 Task: Add Clif Bar Crunchy Peanut Butter Bars 6 Pack Case to the cart.
Action: Mouse moved to (383, 161)
Screenshot: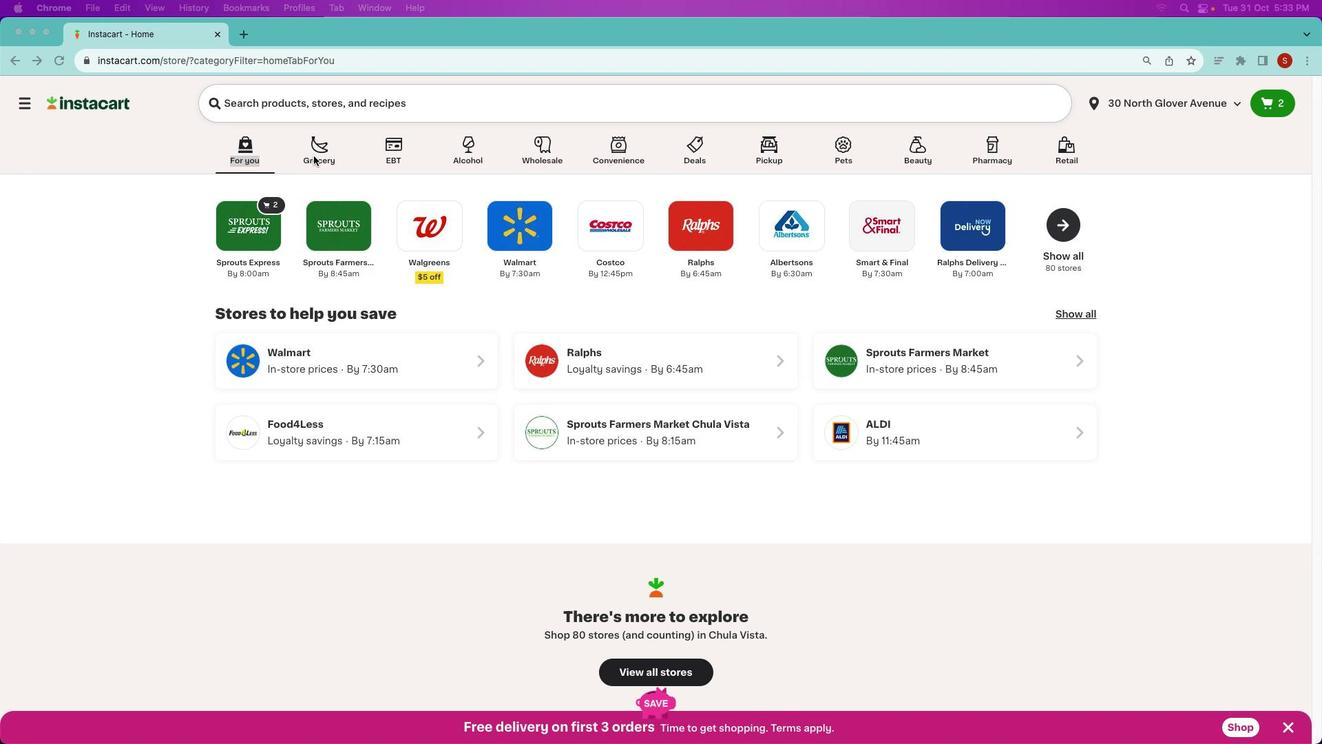 
Action: Mouse pressed left at (383, 161)
Screenshot: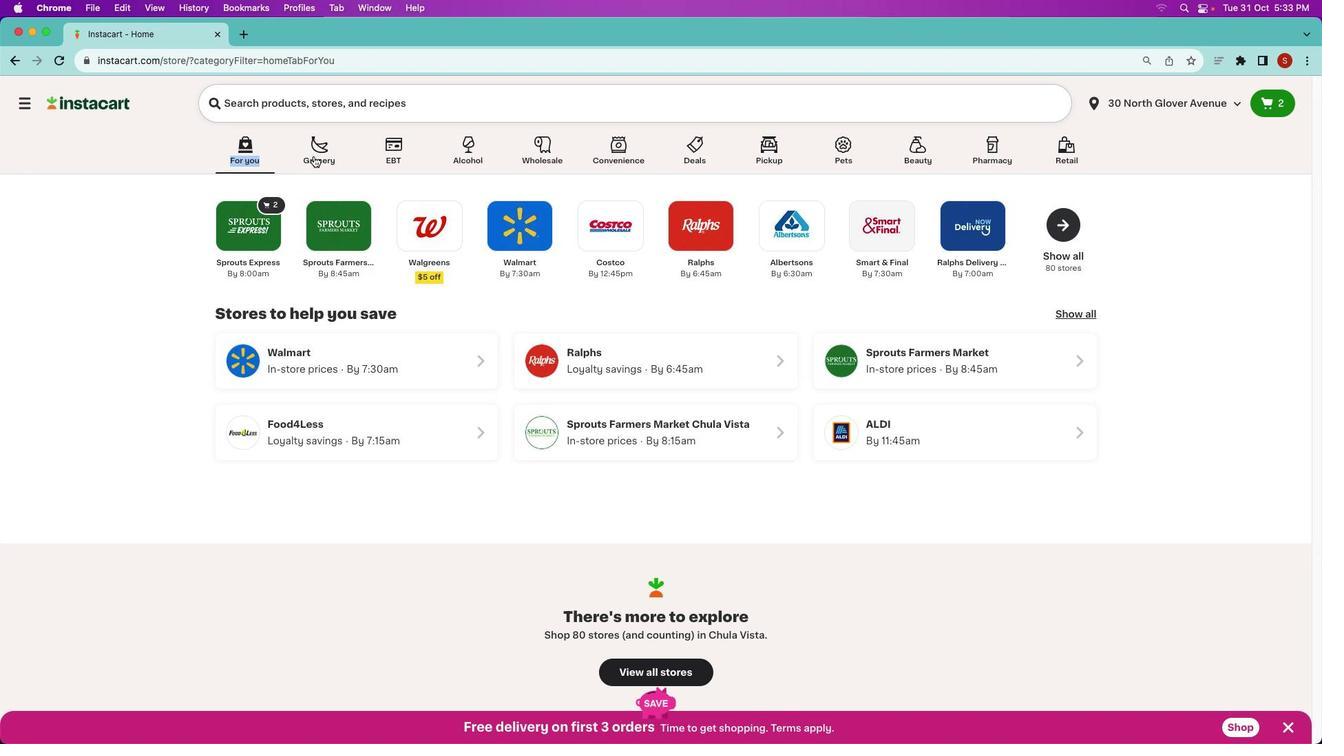 
Action: Mouse pressed left at (383, 161)
Screenshot: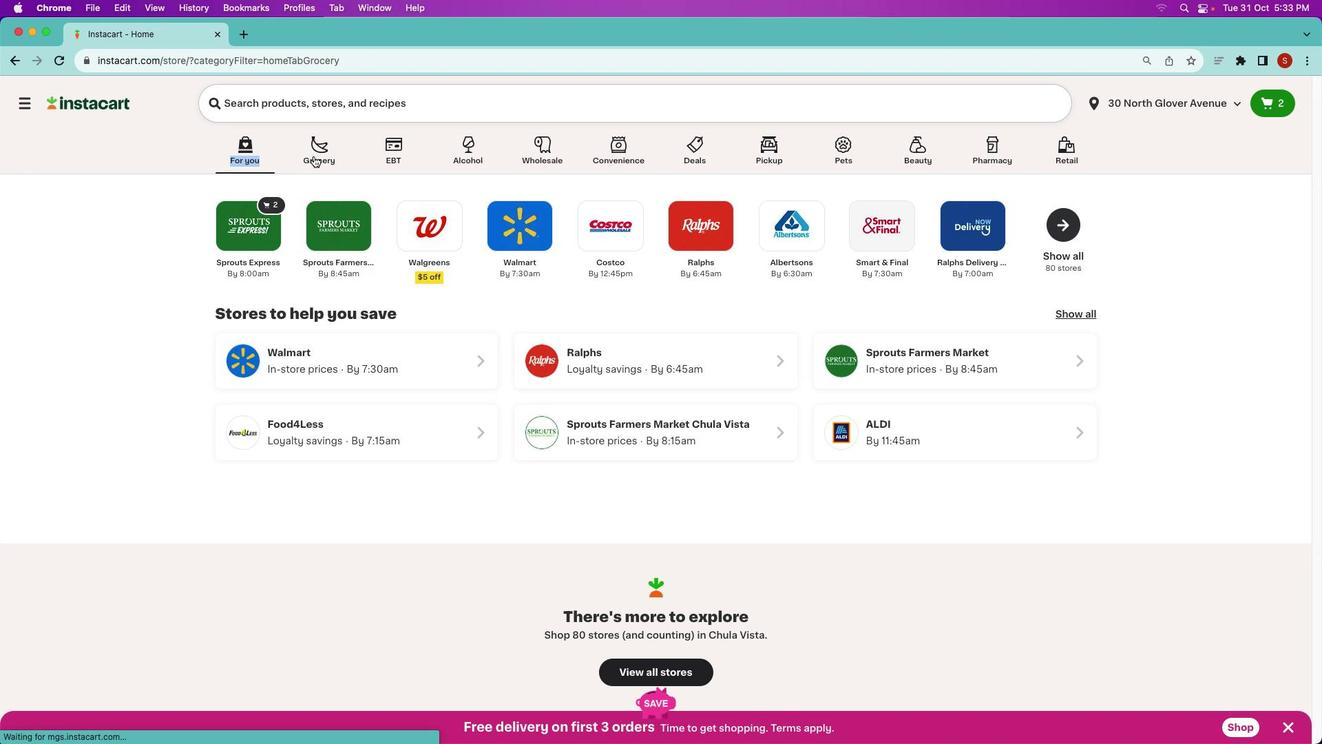 
Action: Mouse moved to (635, 430)
Screenshot: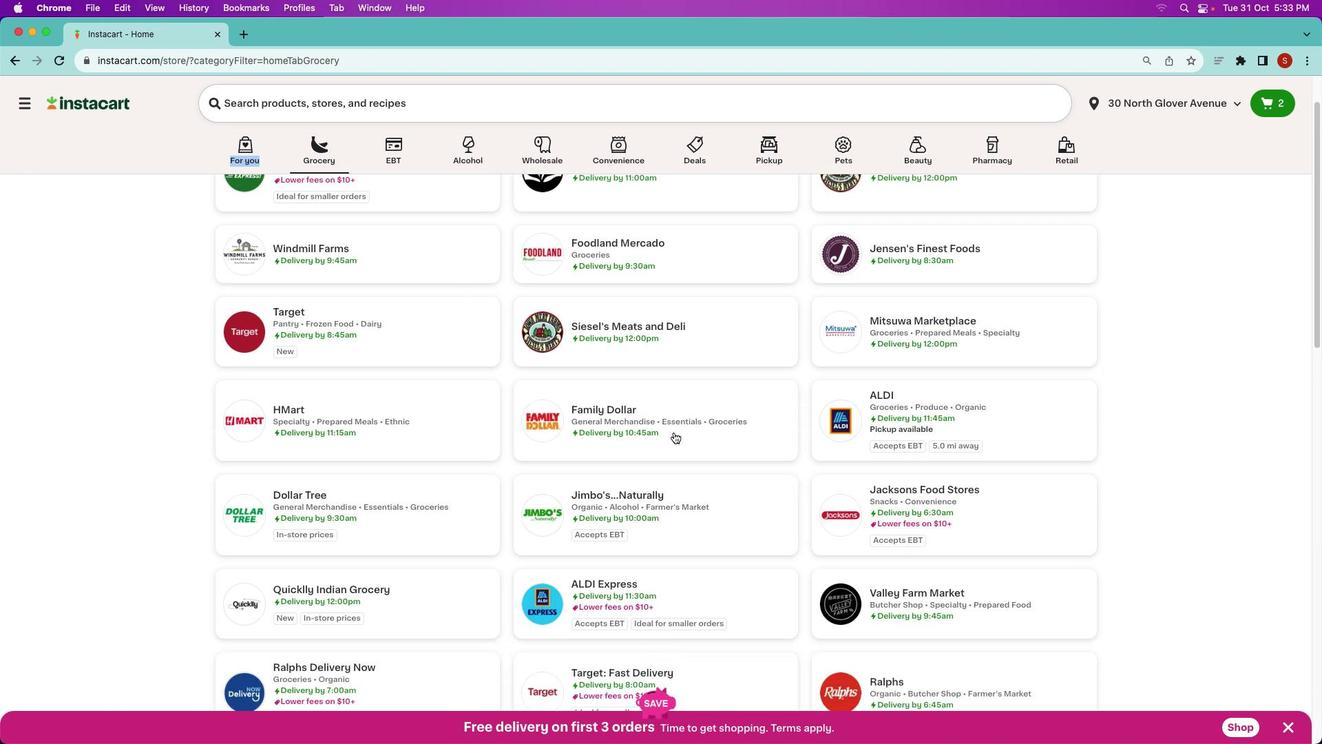
Action: Mouse scrolled (635, 430) with delta (159, 10)
Screenshot: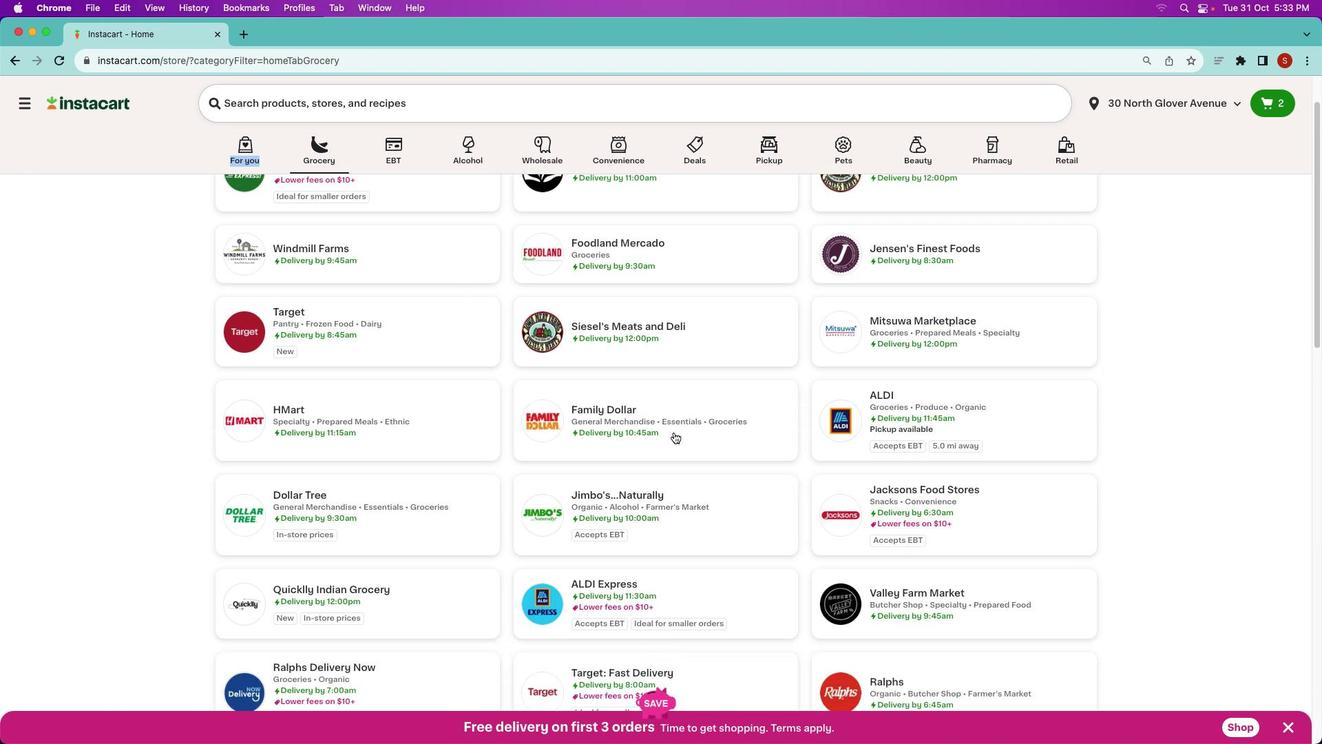 
Action: Mouse moved to (637, 429)
Screenshot: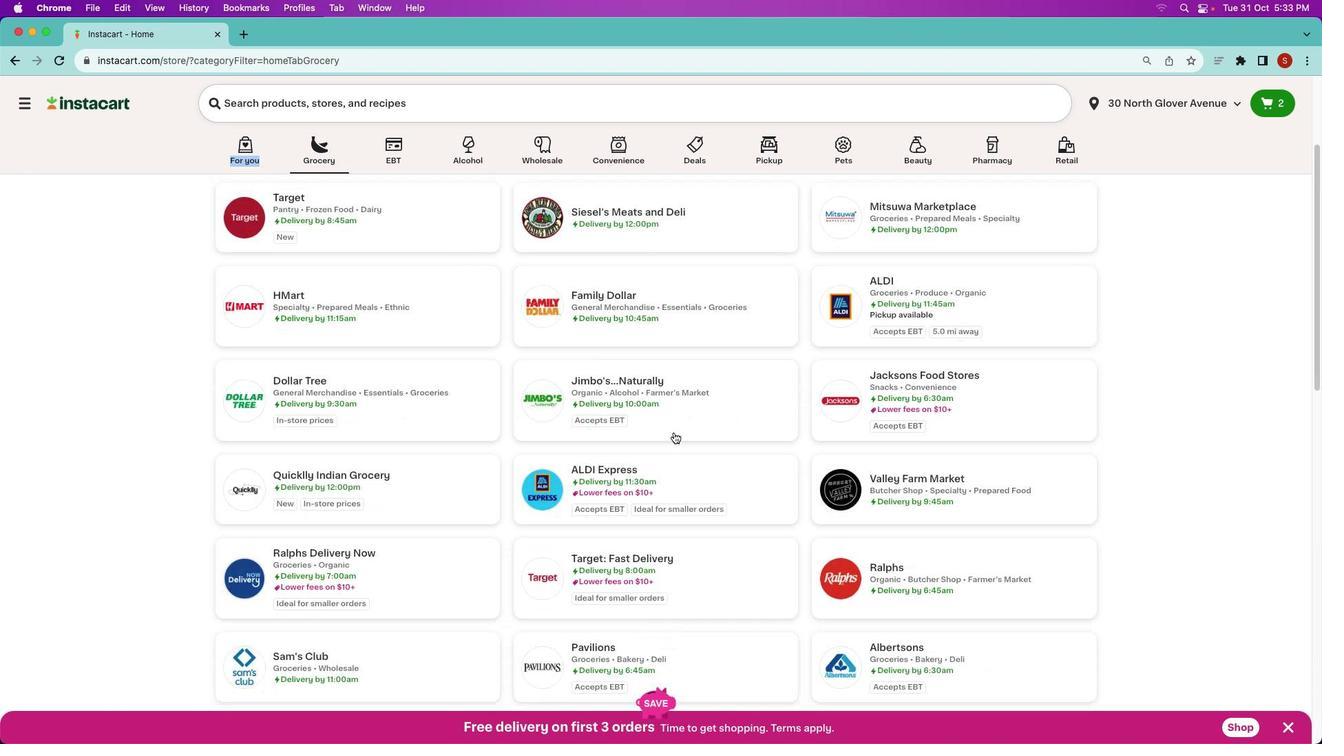 
Action: Mouse scrolled (637, 429) with delta (159, 10)
Screenshot: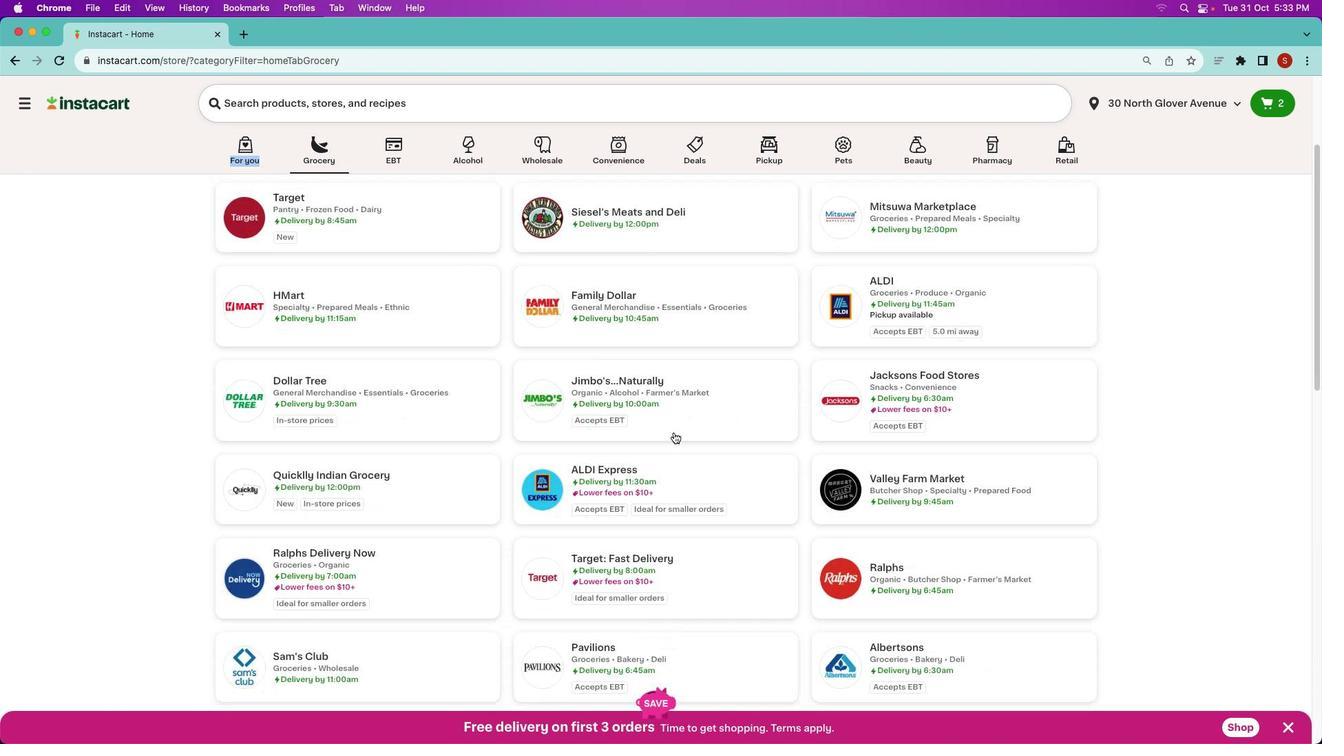 
Action: Mouse moved to (637, 428)
Screenshot: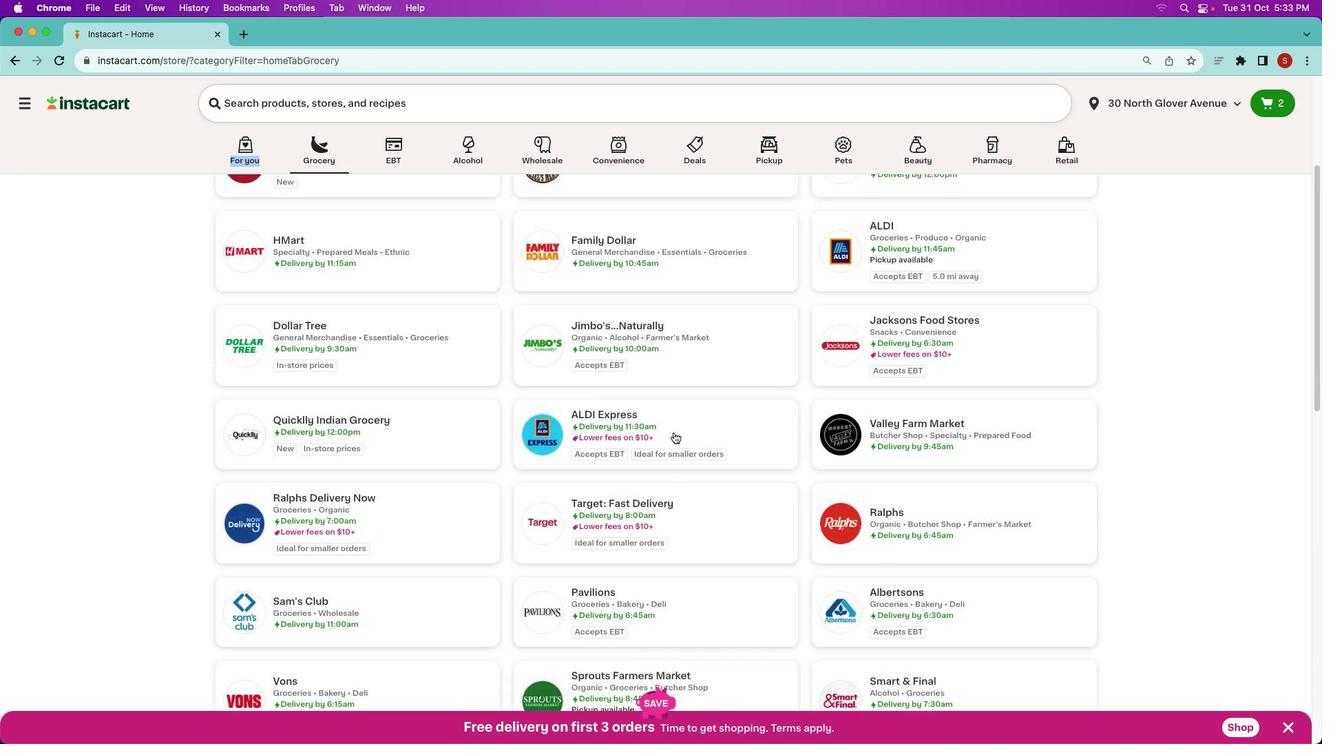 
Action: Mouse scrolled (637, 428) with delta (159, 8)
Screenshot: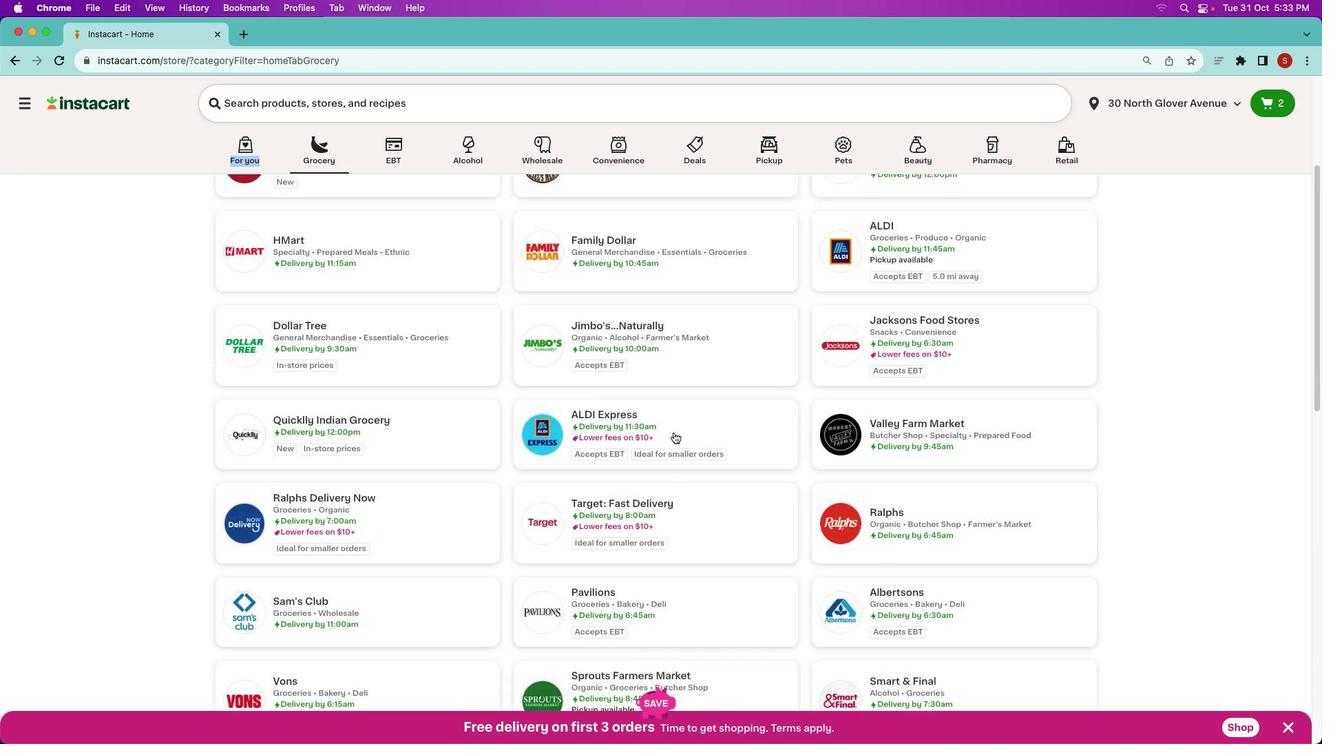 
Action: Mouse moved to (637, 427)
Screenshot: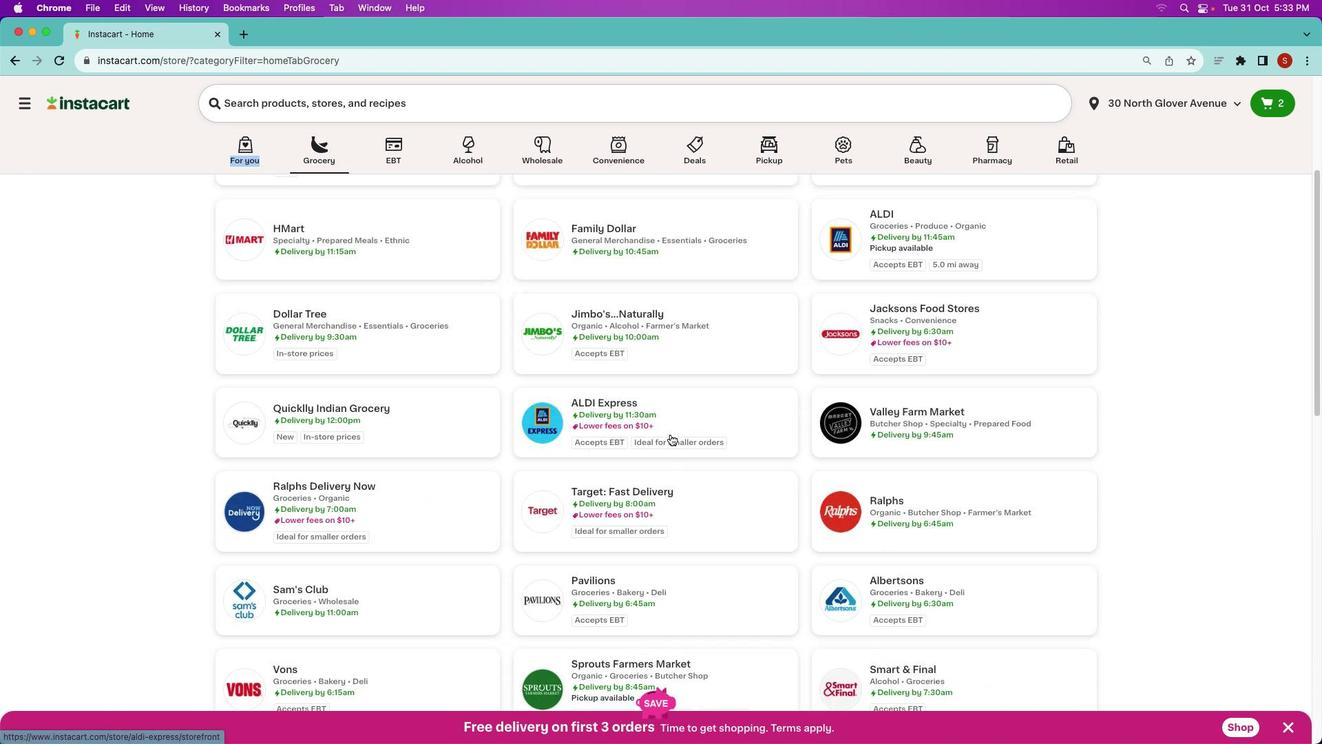 
Action: Mouse scrolled (637, 427) with delta (159, 8)
Screenshot: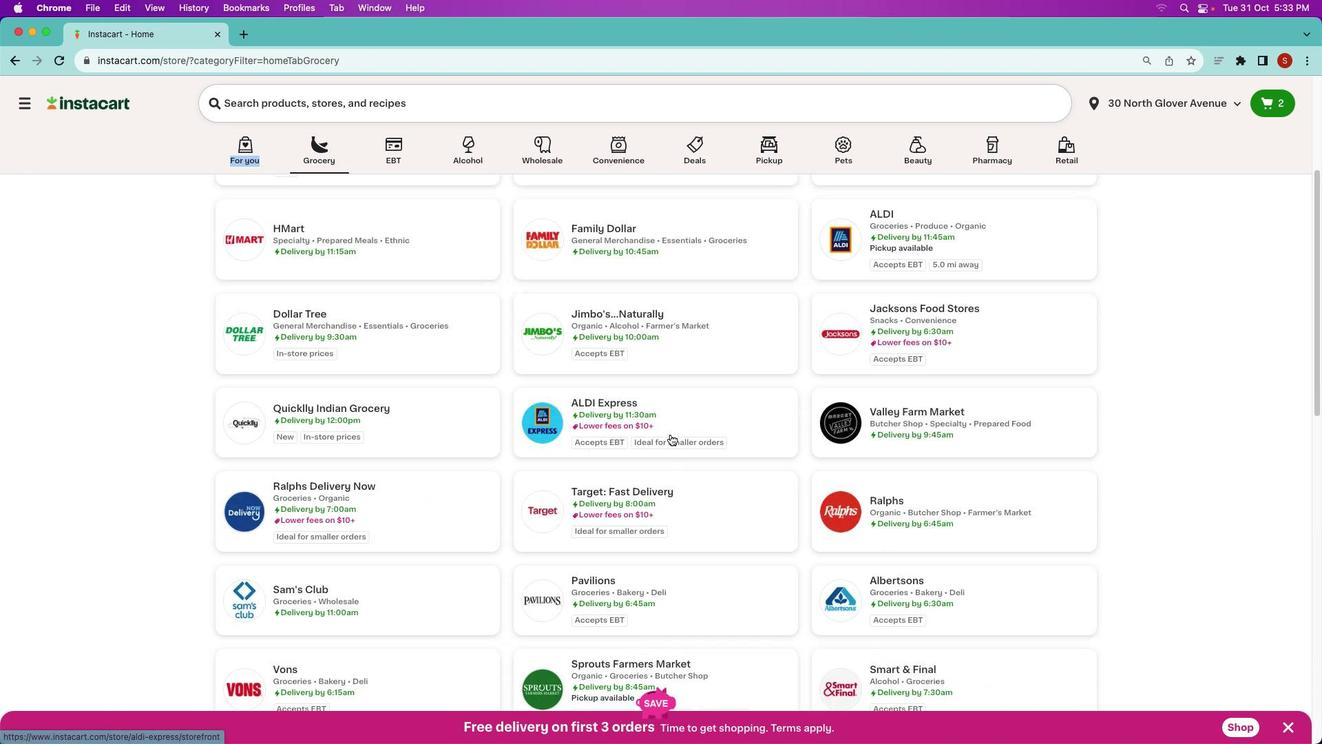 
Action: Mouse moved to (635, 430)
Screenshot: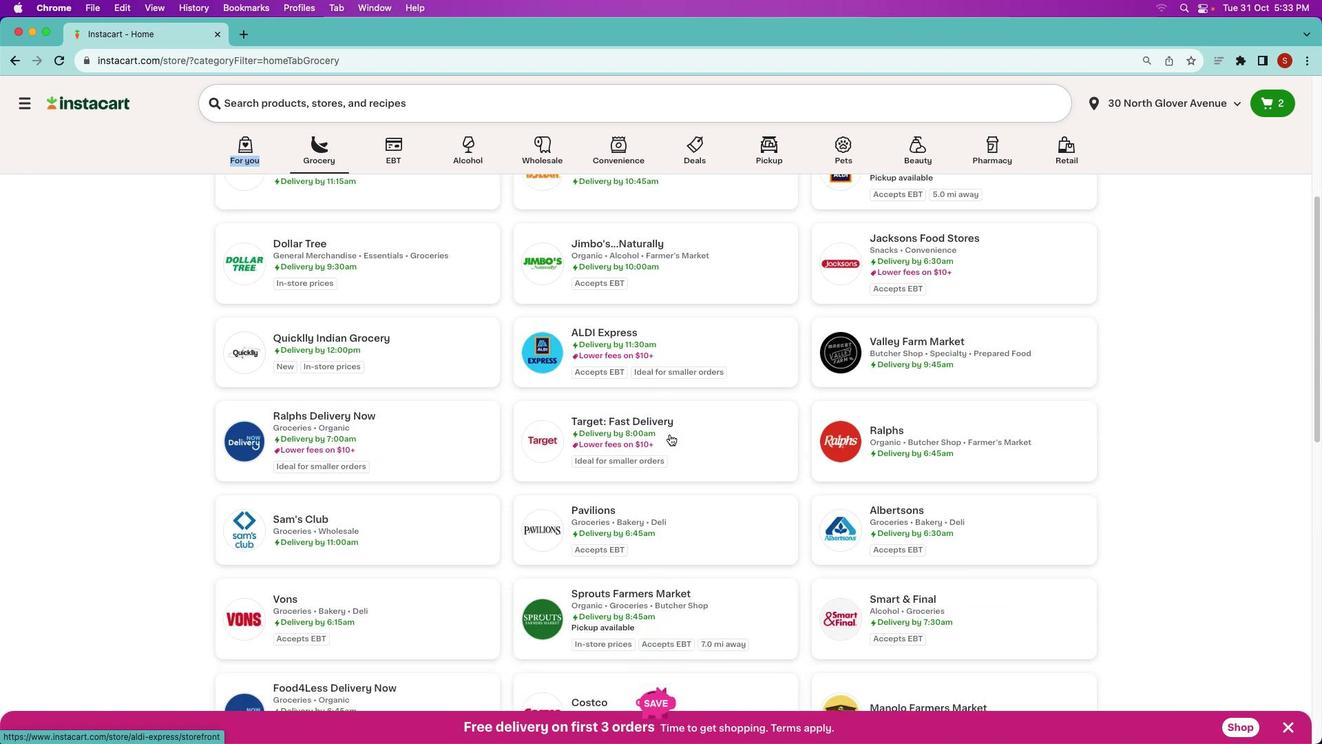 
Action: Mouse scrolled (635, 430) with delta (159, 10)
Screenshot: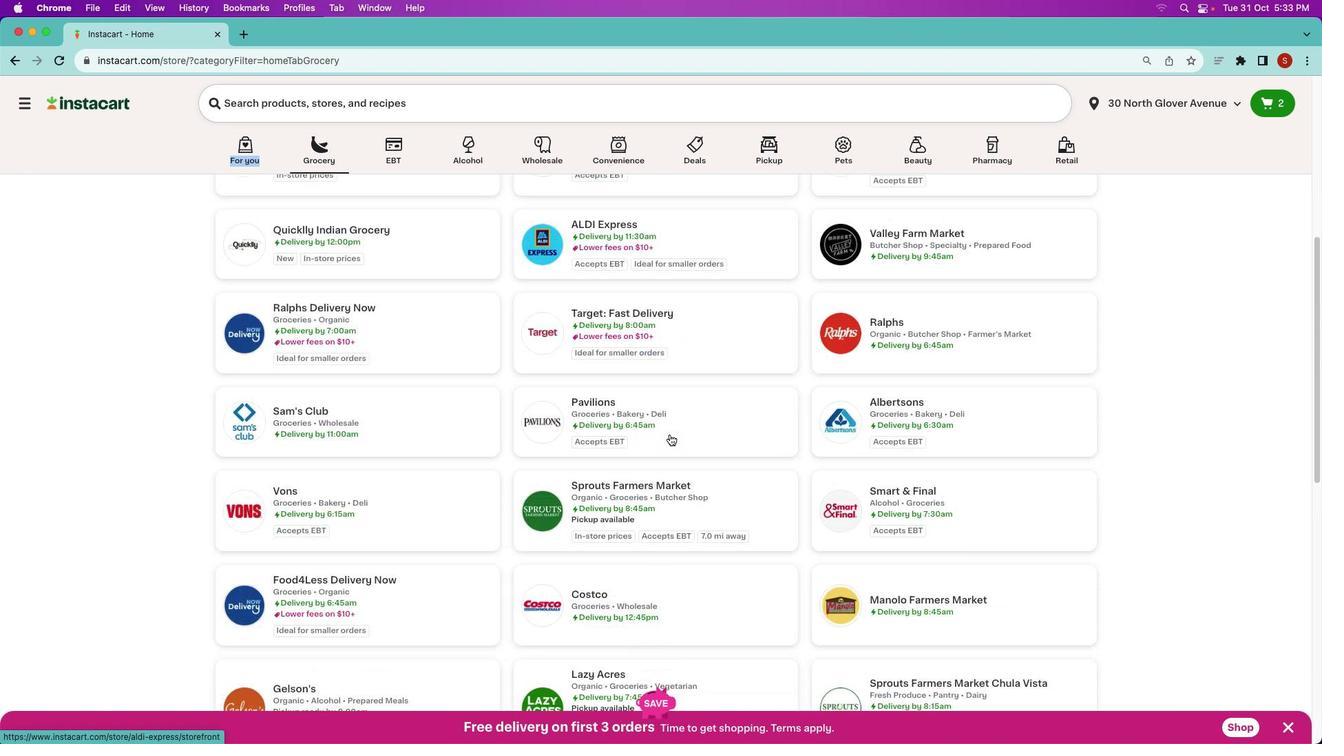 
Action: Mouse scrolled (635, 430) with delta (159, 10)
Screenshot: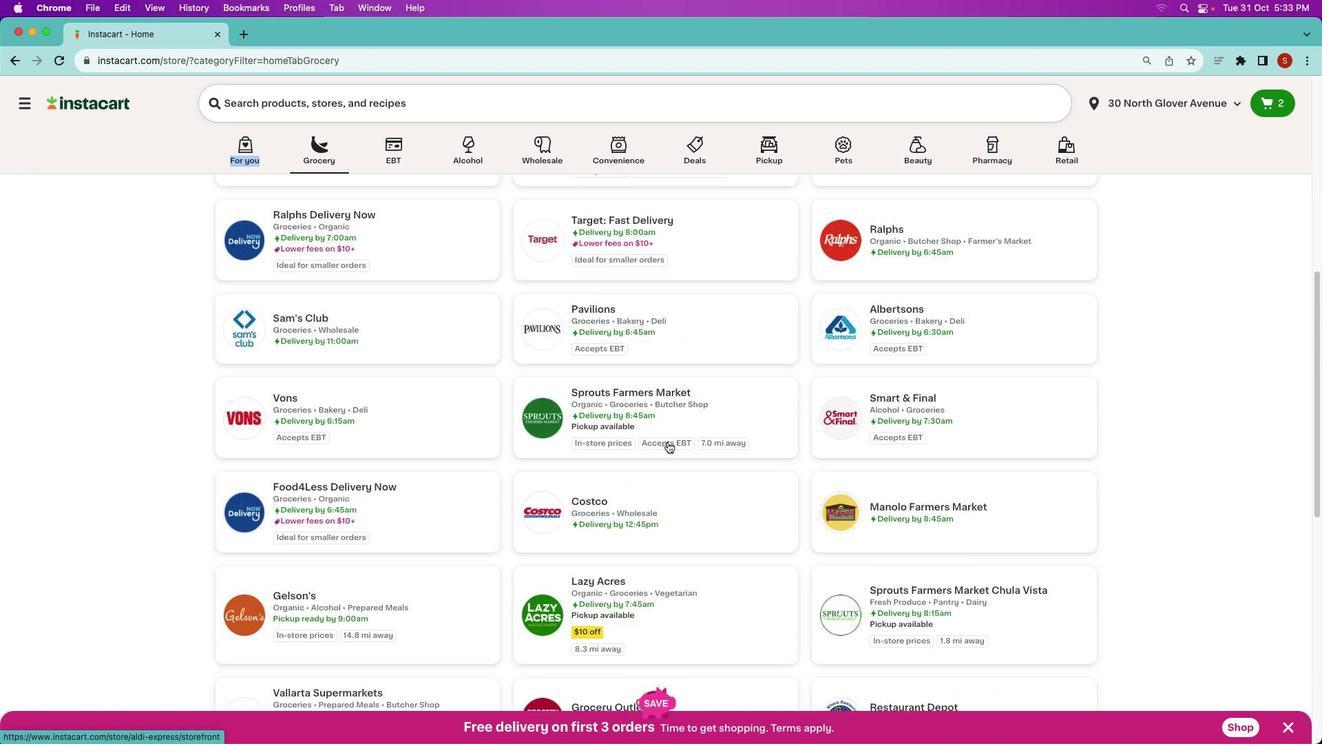 
Action: Mouse scrolled (635, 430) with delta (159, 8)
Screenshot: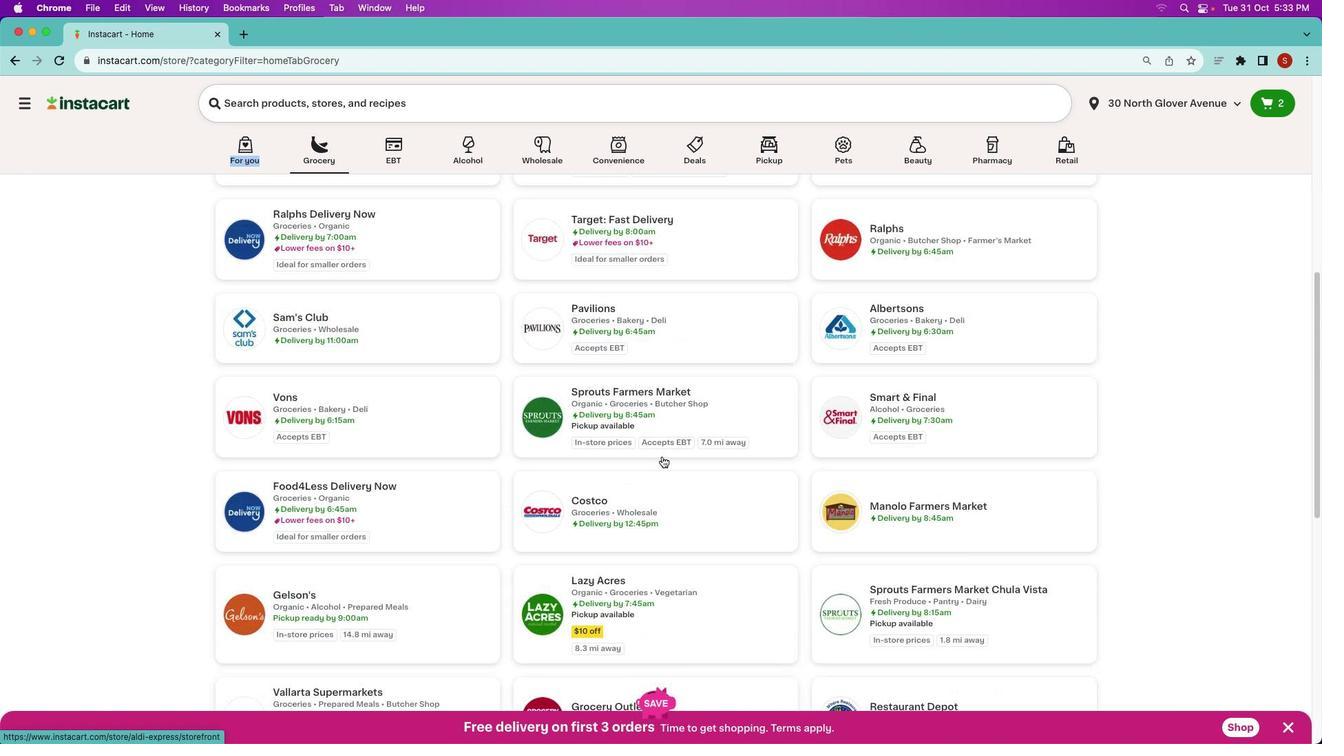
Action: Mouse scrolled (635, 430) with delta (159, 7)
Screenshot: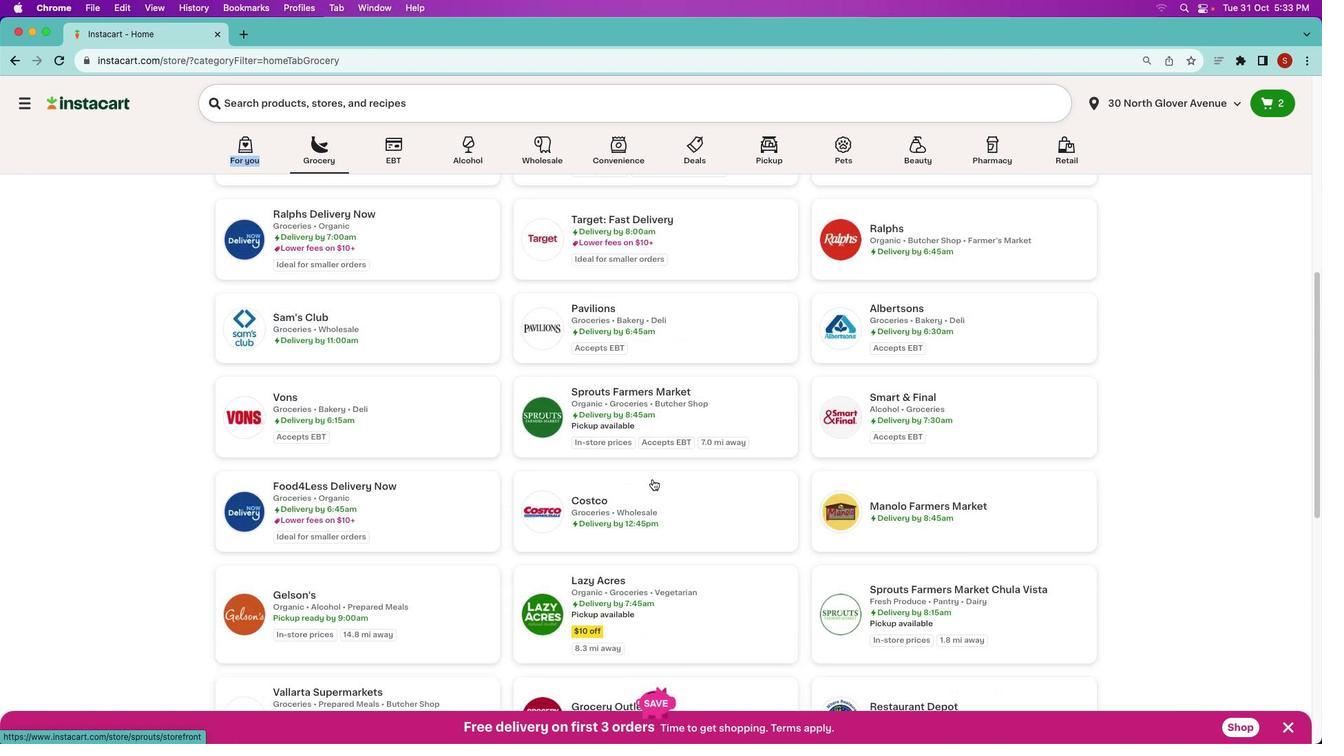 
Action: Mouse moved to (609, 398)
Screenshot: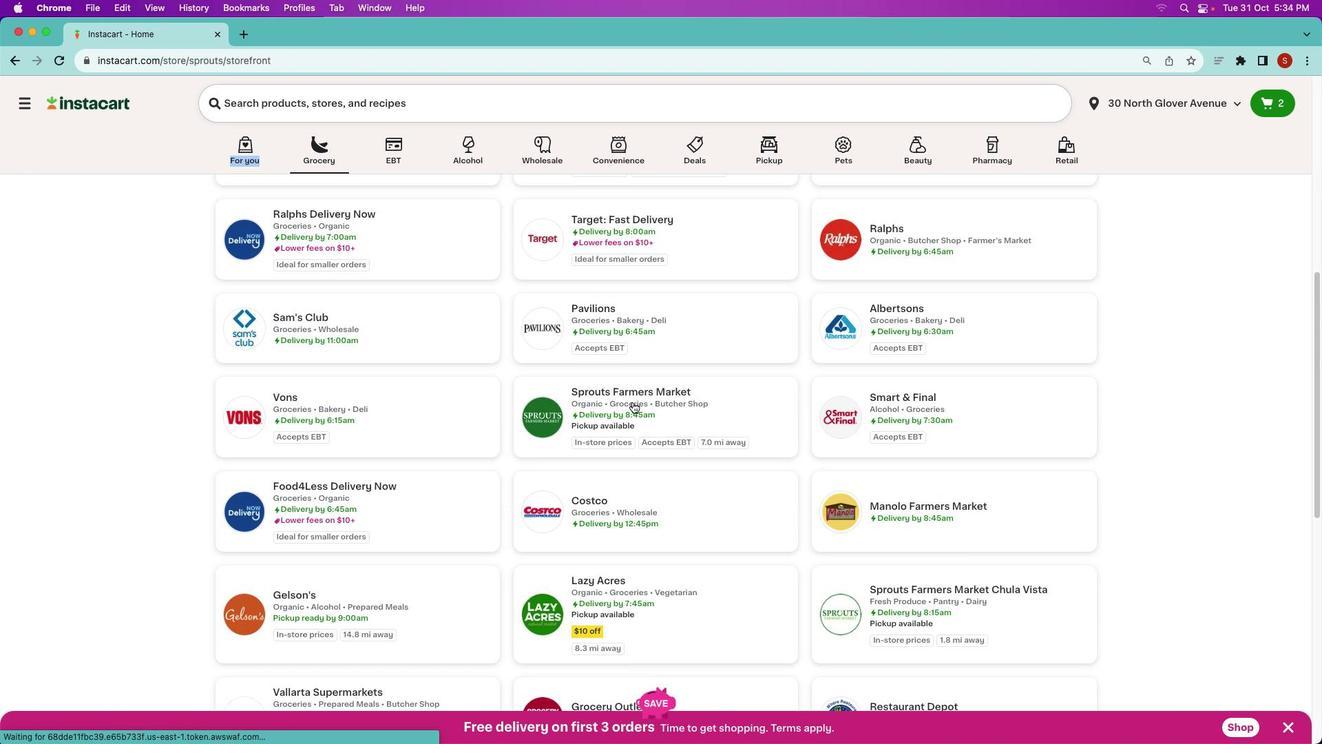 
Action: Mouse pressed left at (609, 398)
Screenshot: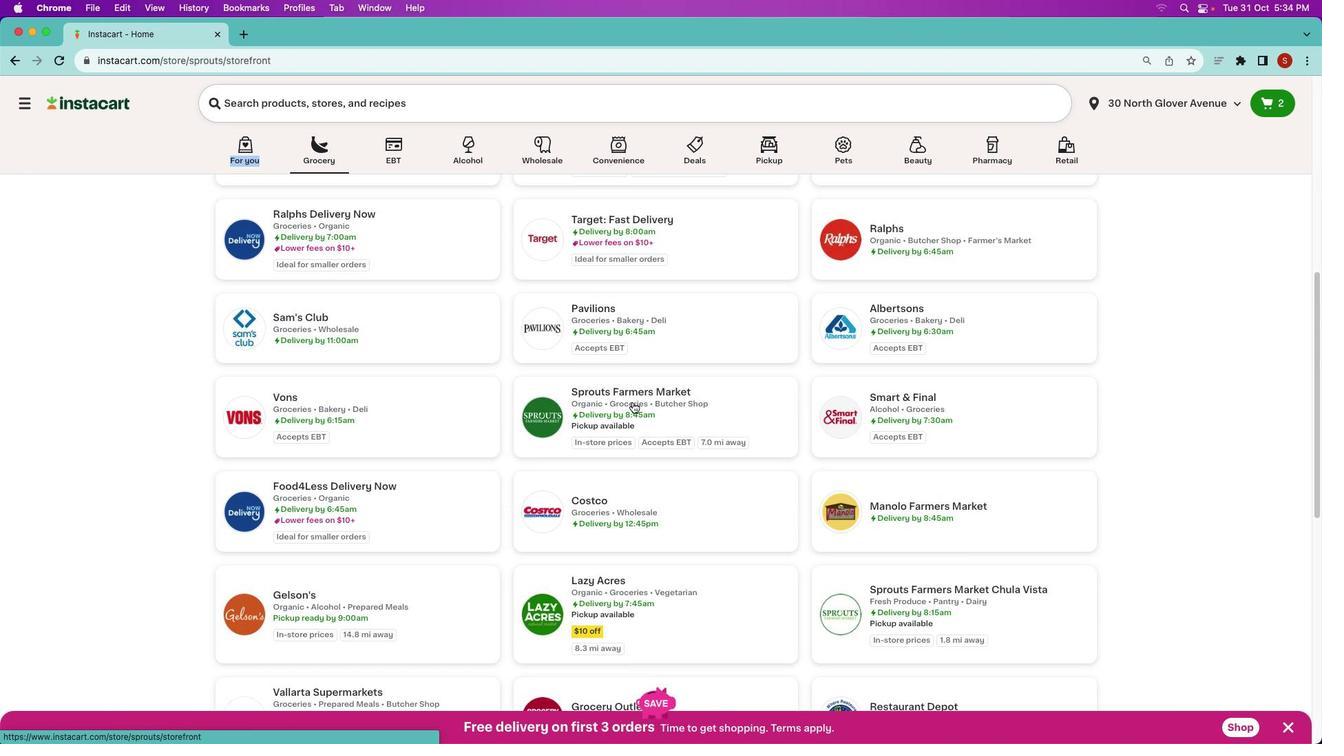 
Action: Mouse pressed left at (609, 398)
Screenshot: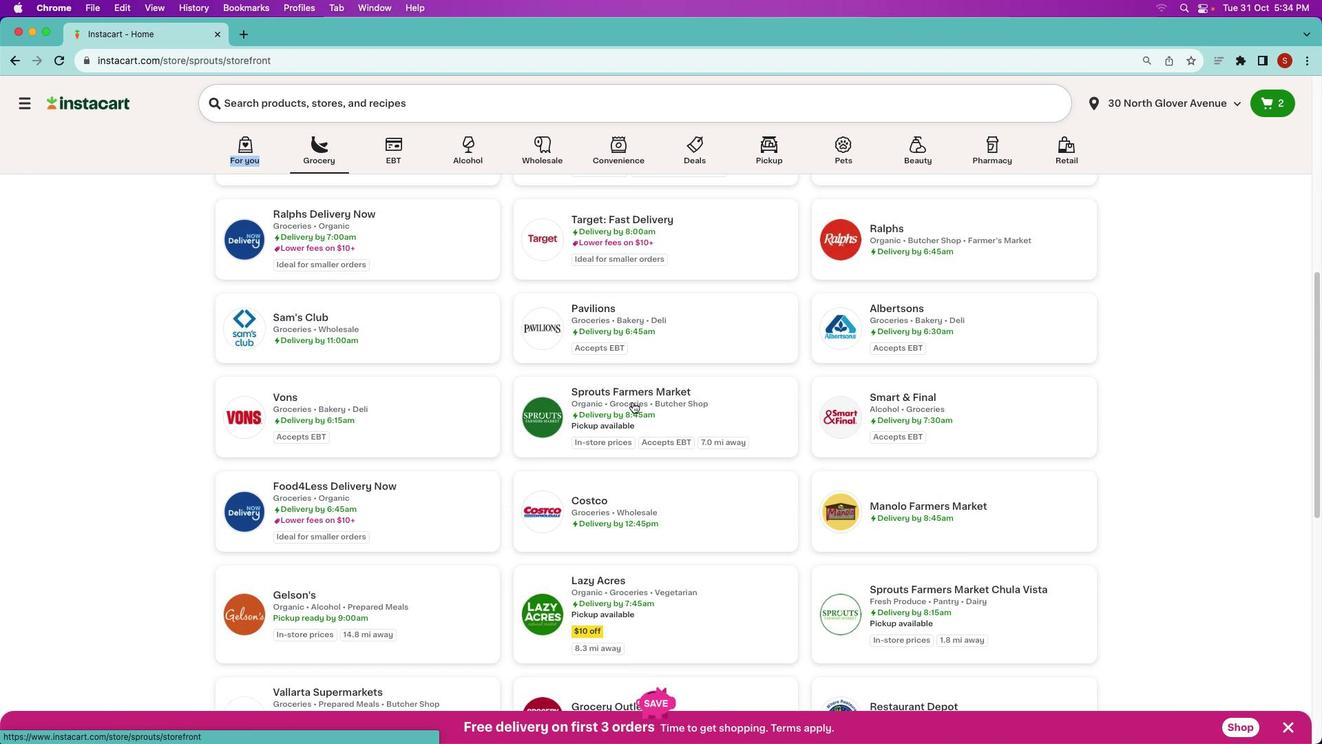
Action: Mouse moved to (458, 155)
Screenshot: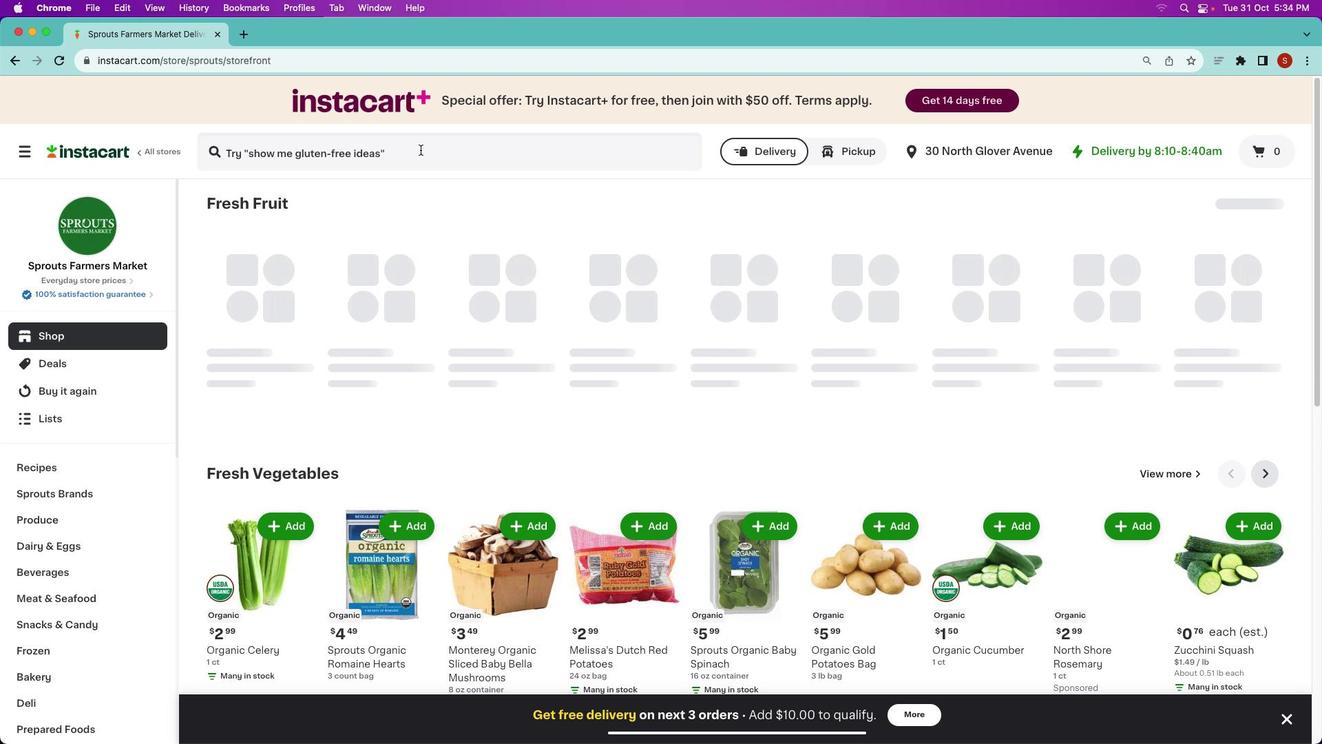 
Action: Mouse pressed left at (458, 155)
Screenshot: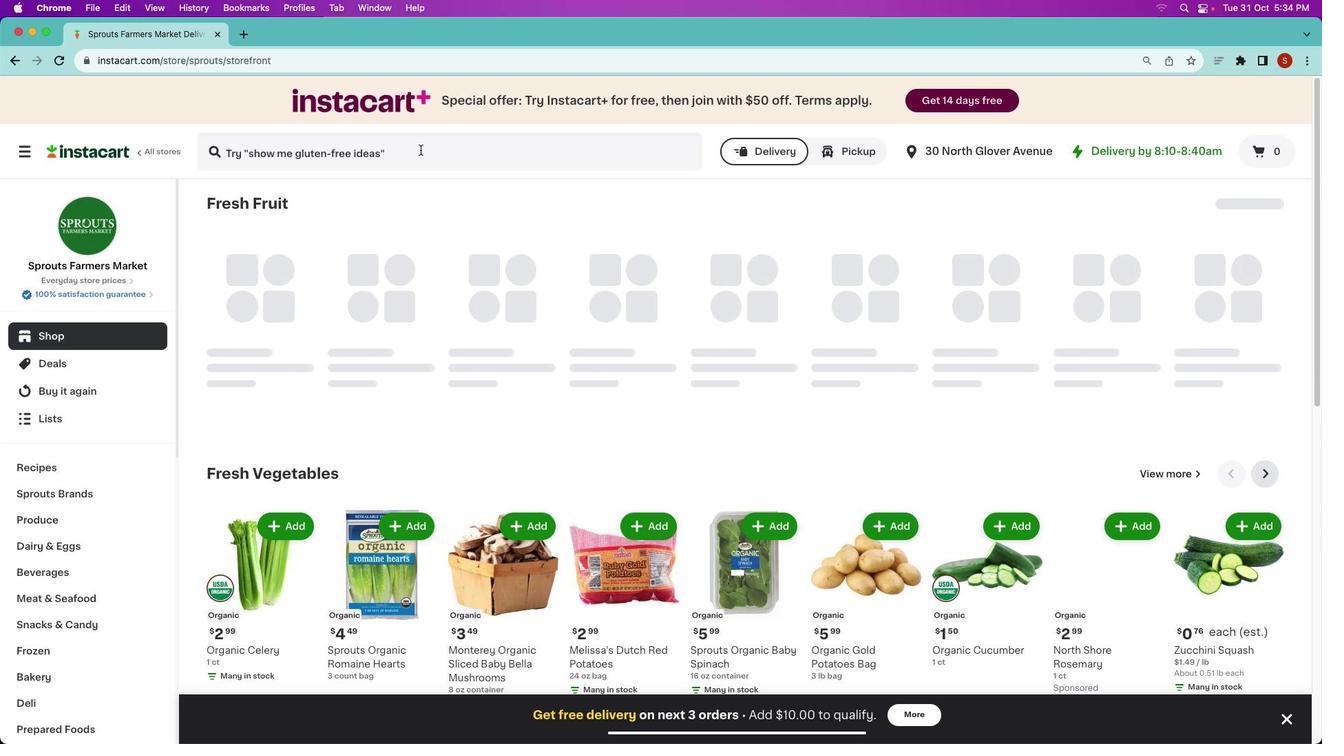 
Action: Key pressed 'v'';''o''g'Key.space'n'Key.backspaceKey.backspaceKey.backspaceKey.backspaceKey.backspaceKey.backspaceKey.backspaceKey.backspaceKey.backspaceKey.backspace'c''l''i''f'Key.space'b''a''r'Key.space'c''r''u''n''c''h''y'Key.space'p''e''a''n''u''t'Key.space'b''u''t''t''e''r'Key.space'b''a''r''s'Key.space'6'Key.space'p''a''c''k'Key.space'c''a''s''e'Key.enter
Screenshot: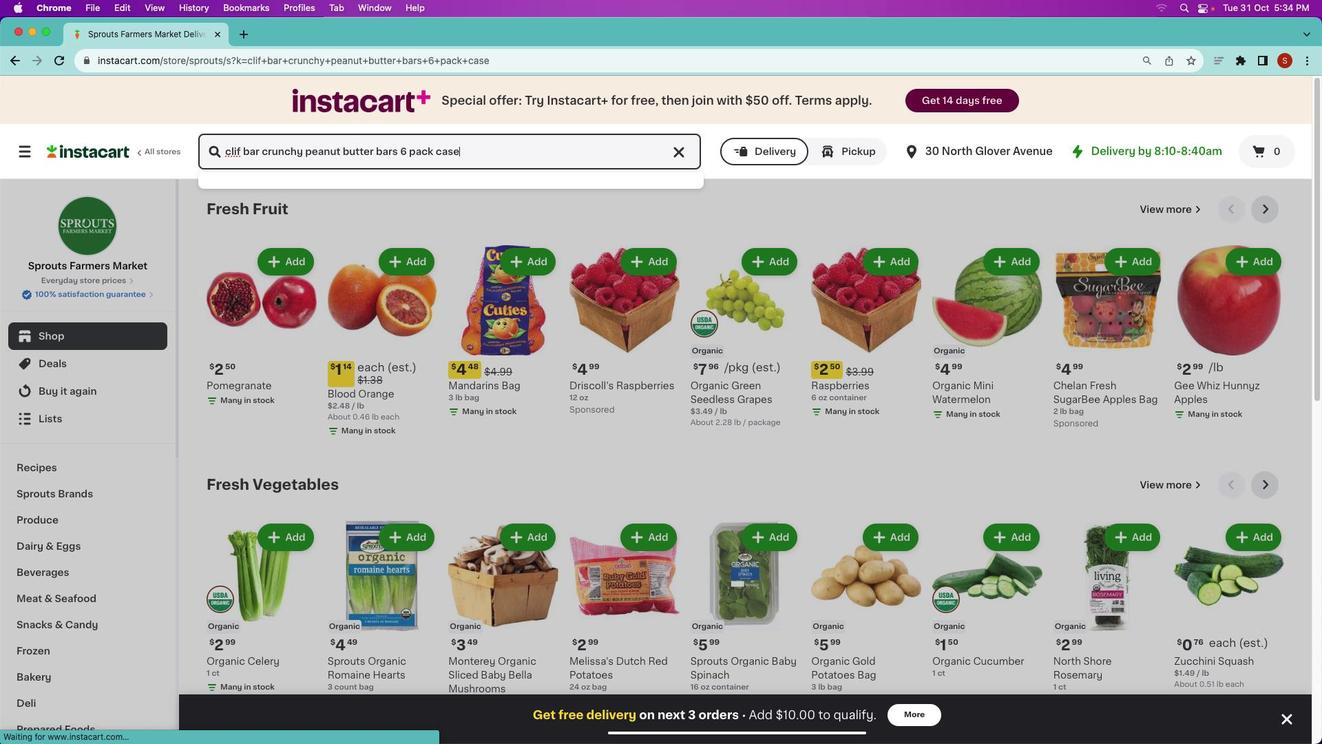 
Action: Mouse moved to (564, 503)
Screenshot: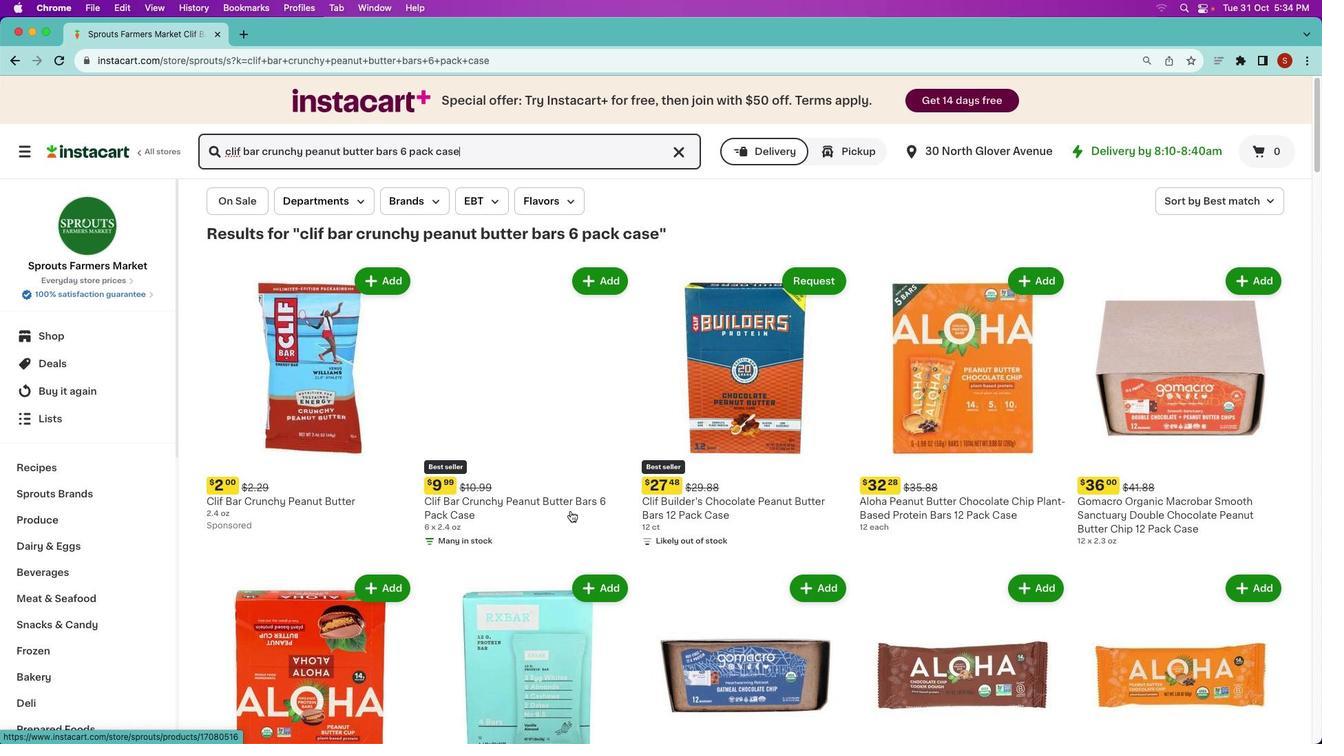 
Action: Mouse scrolled (564, 503) with delta (159, 10)
Screenshot: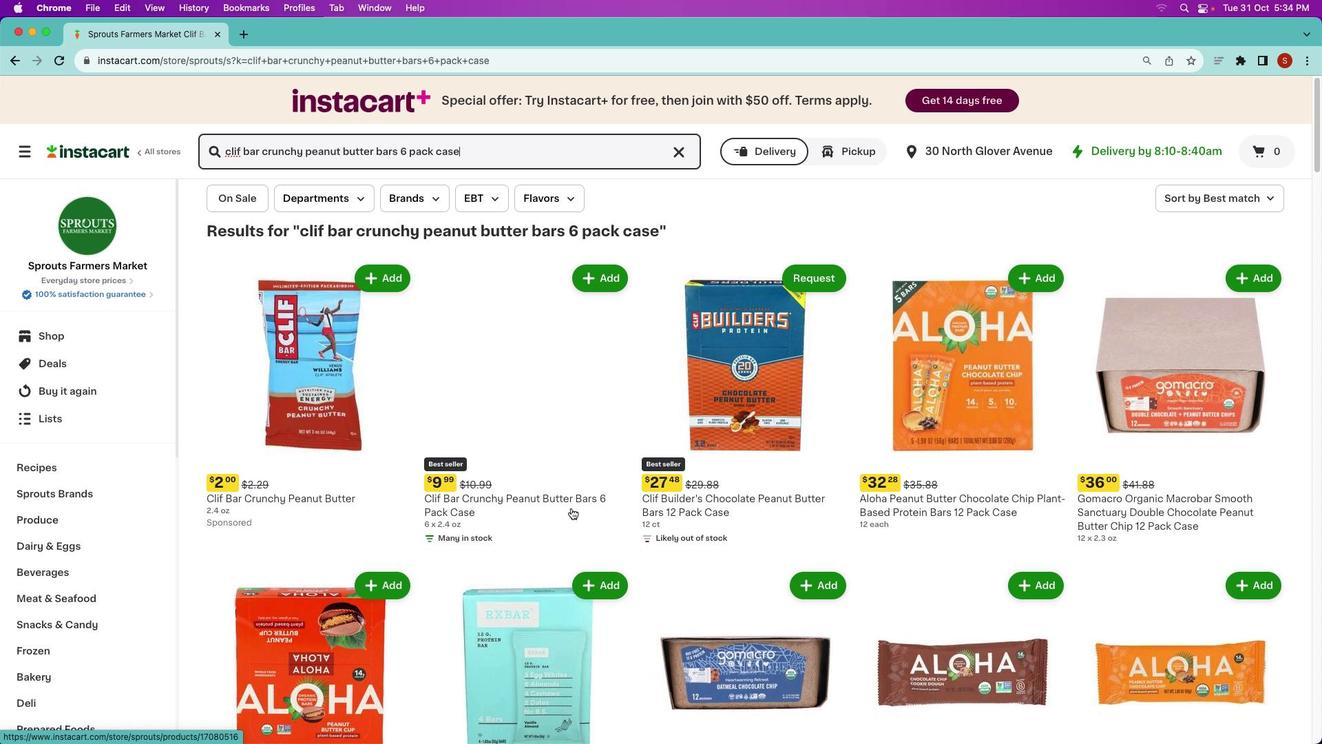 
Action: Mouse moved to (564, 500)
Screenshot: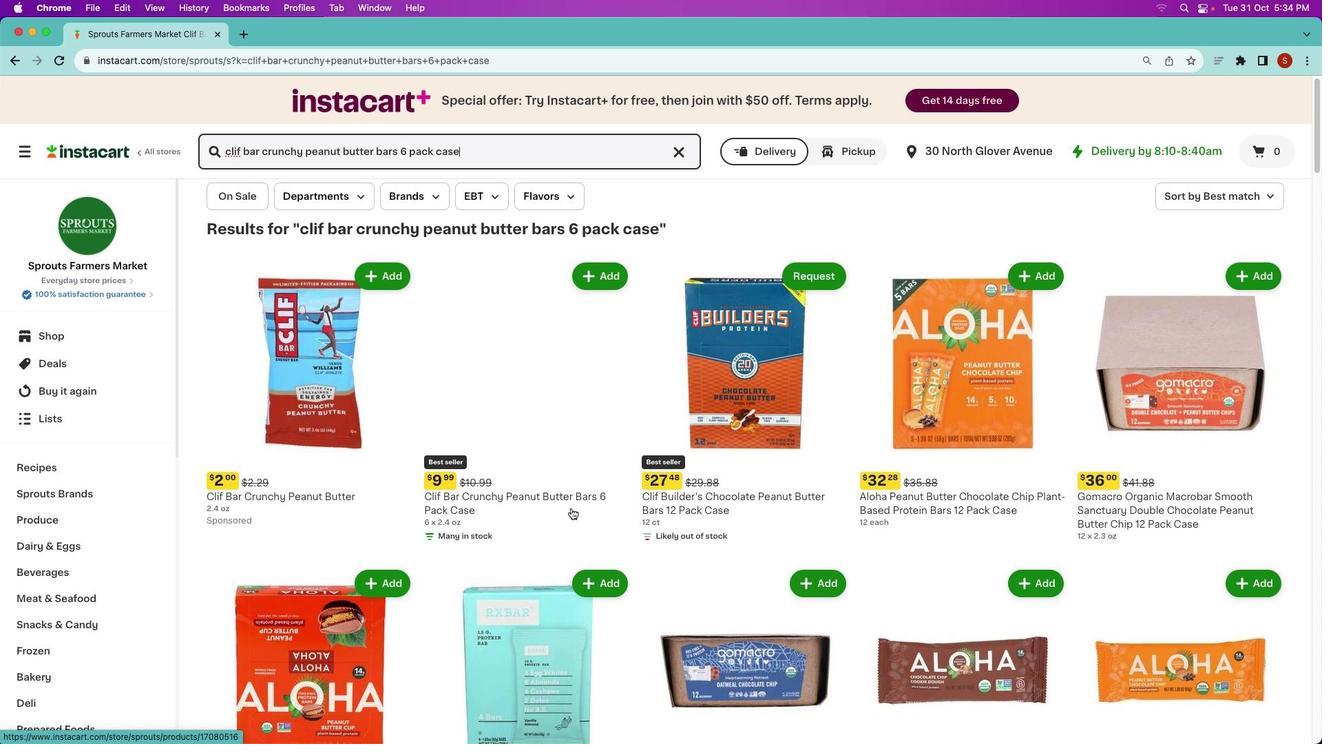 
Action: Mouse scrolled (564, 500) with delta (159, 10)
Screenshot: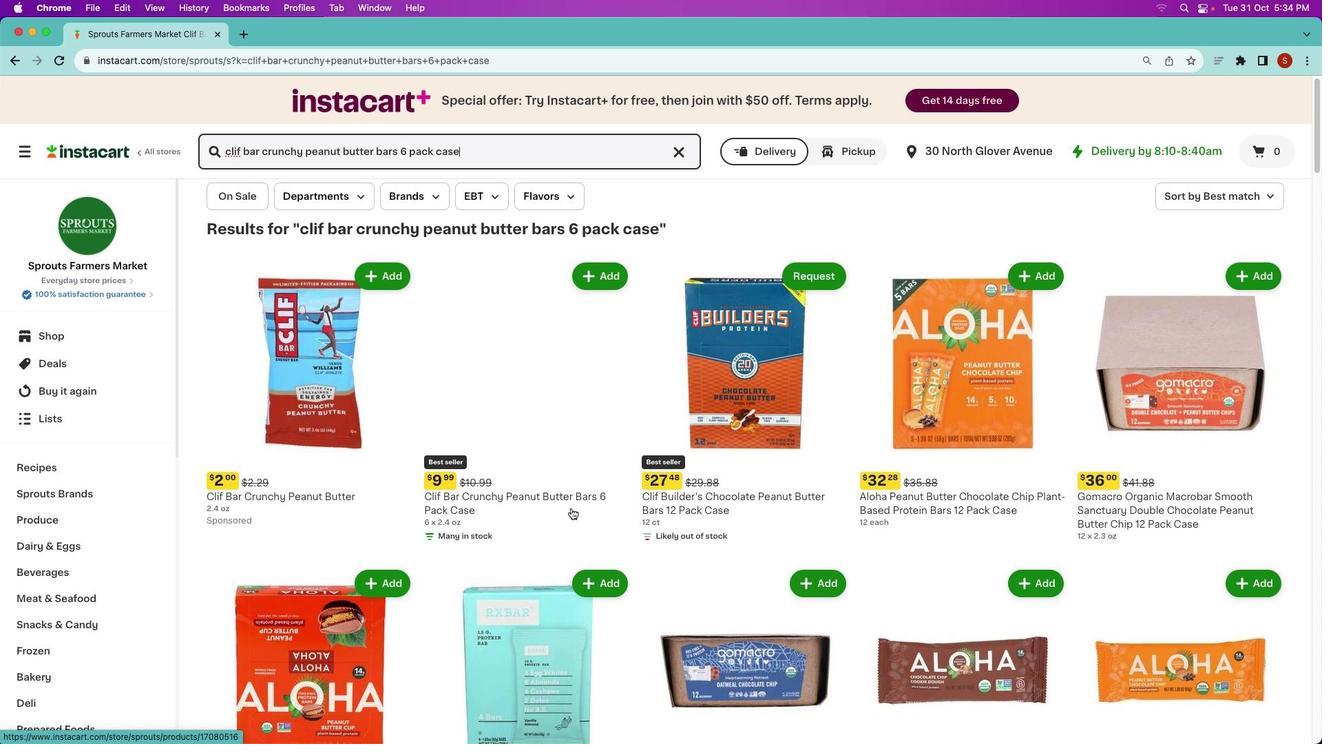 
Action: Mouse moved to (580, 273)
Screenshot: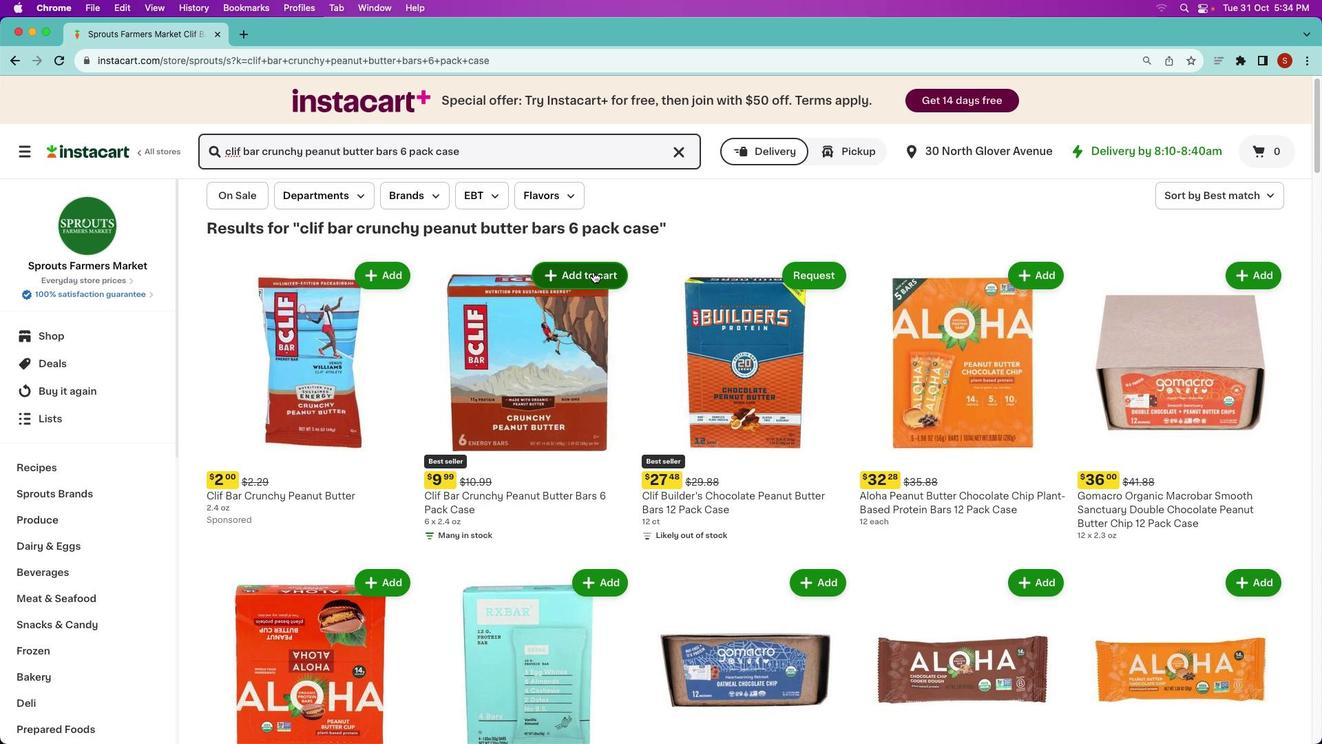 
Action: Mouse pressed left at (580, 273)
Screenshot: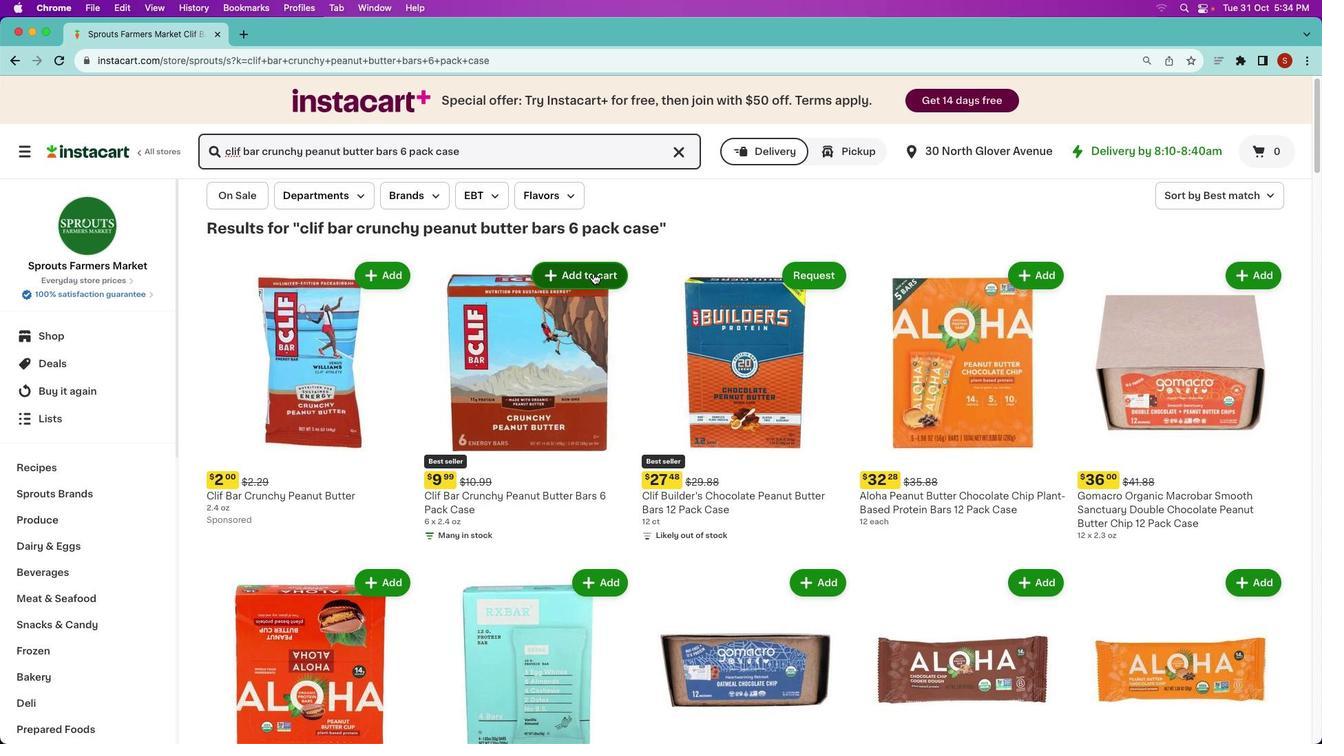 
Action: Mouse moved to (558, 426)
Screenshot: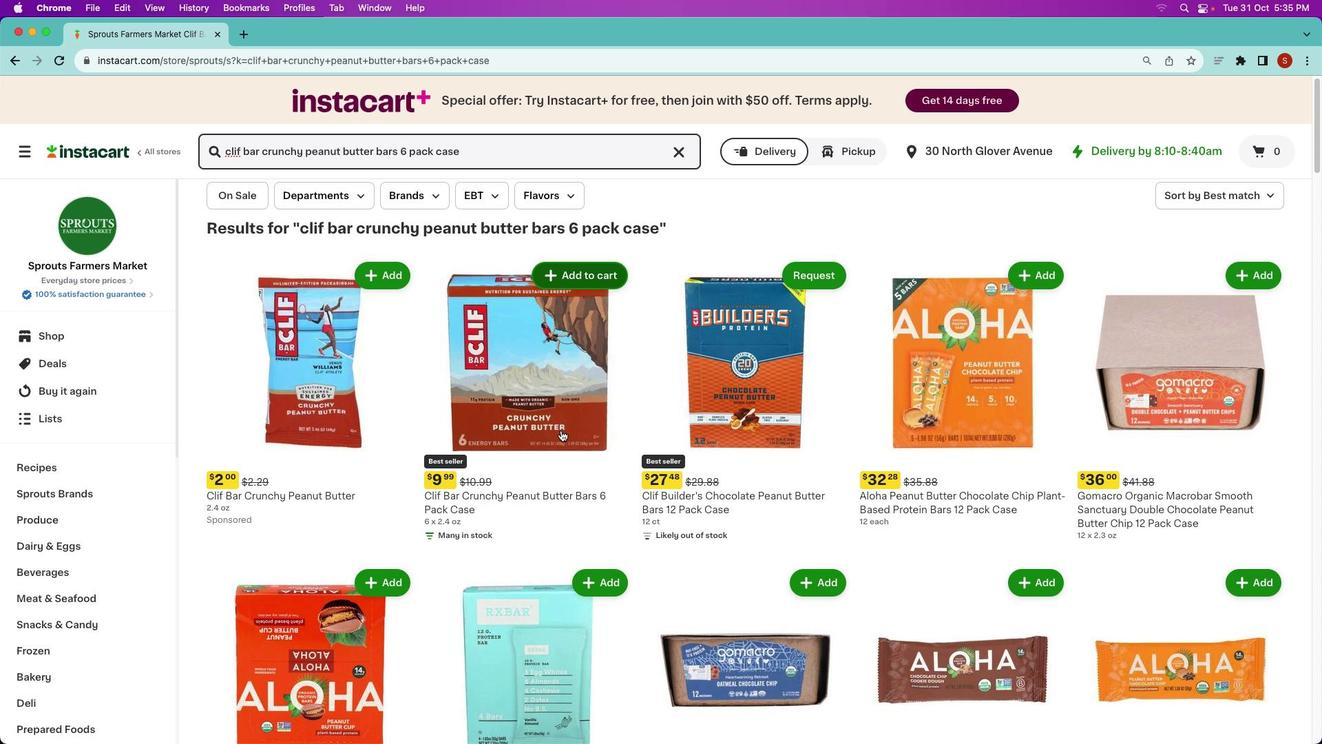 
